 Task: Look for space in Oakland from 12th april 2023 to 15th april 2023 for 1 adult in price range Rs.18000 to Rs.26000. Place can be private room with 1  bedroom having 1 bed and 1 bathroom. Property type can be hotel. Amenities needed are: wifiair conditioning. Booking option can be instant book. Required host language is English.
Action: Mouse moved to (373, 431)
Screenshot: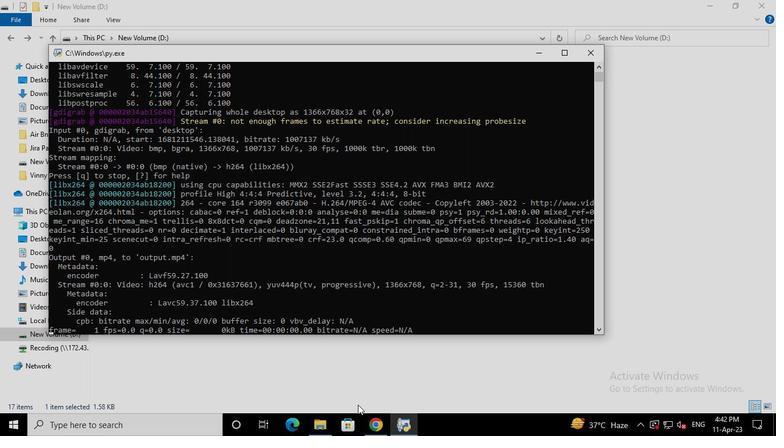 
Action: Mouse pressed left at (373, 431)
Screenshot: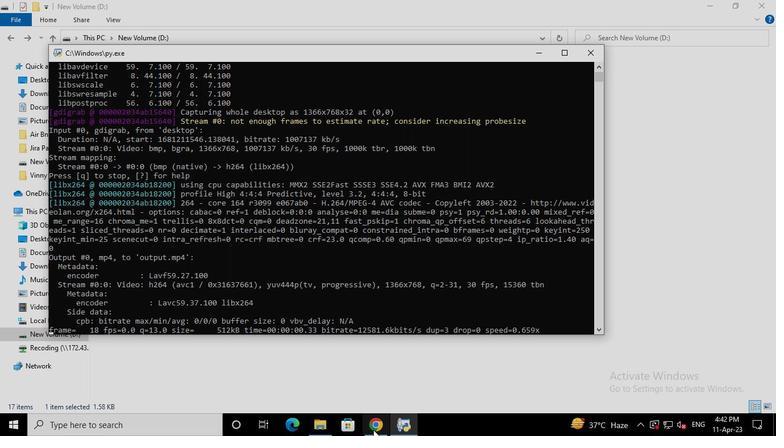 
Action: Mouse moved to (304, 106)
Screenshot: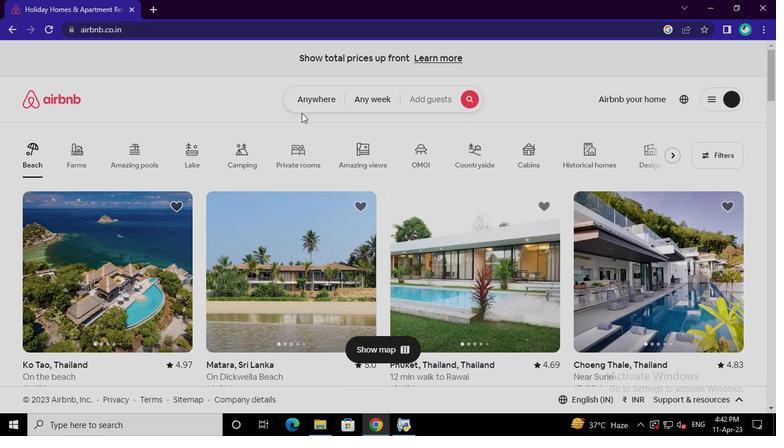 
Action: Mouse pressed left at (304, 106)
Screenshot: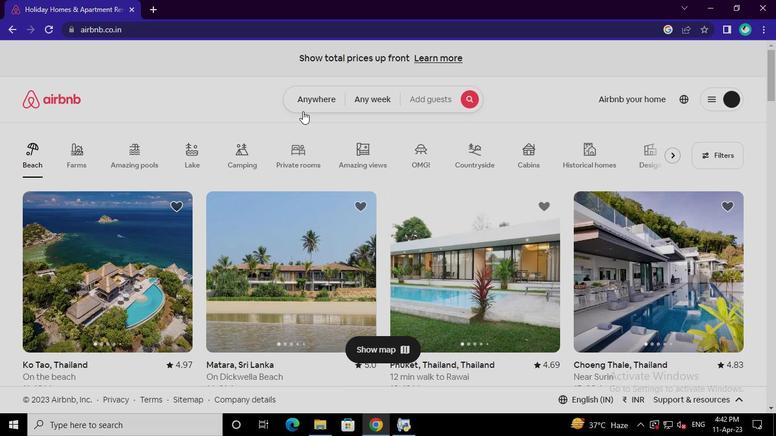 
Action: Mouse moved to (208, 151)
Screenshot: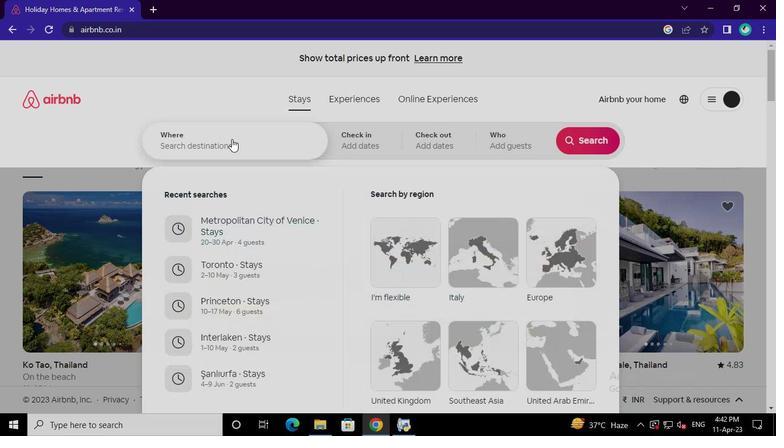 
Action: Mouse pressed left at (208, 151)
Screenshot: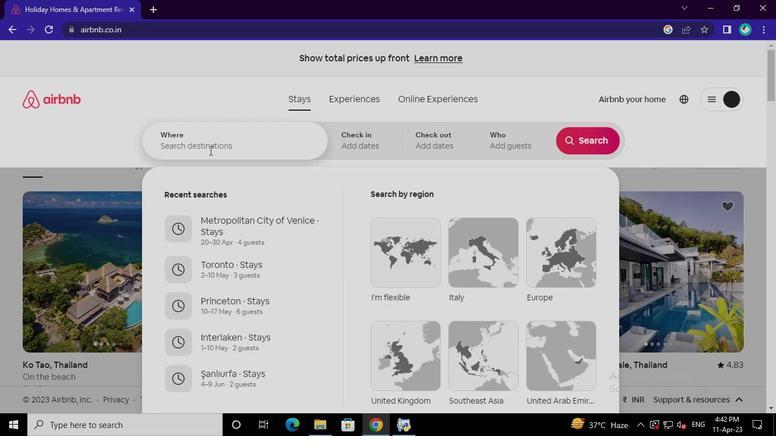 
Action: Keyboard o
Screenshot: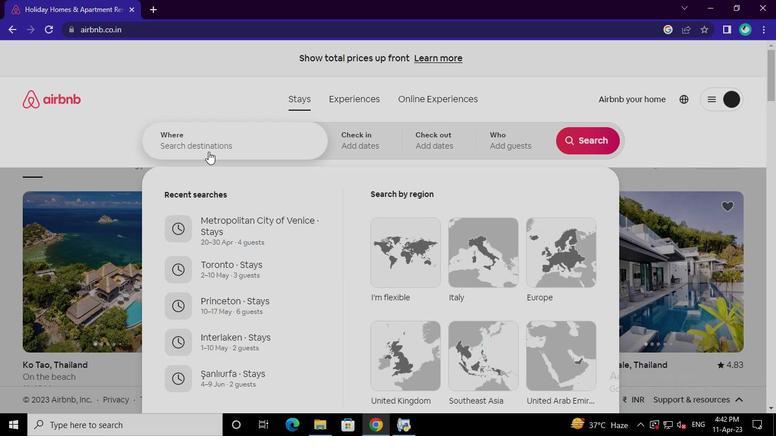 
Action: Keyboard a
Screenshot: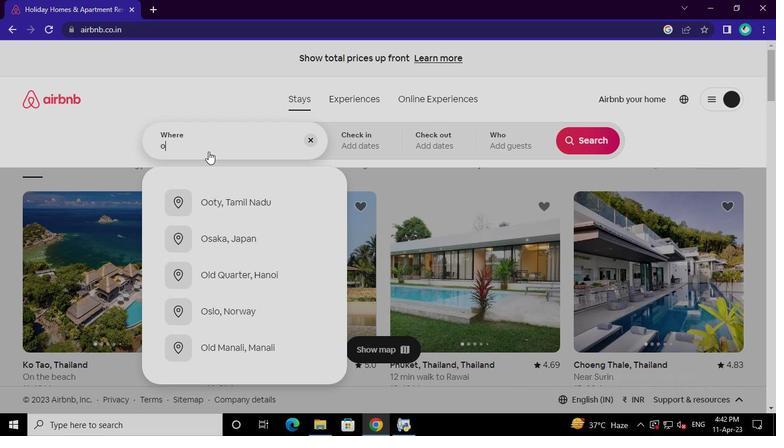 
Action: Keyboard k
Screenshot: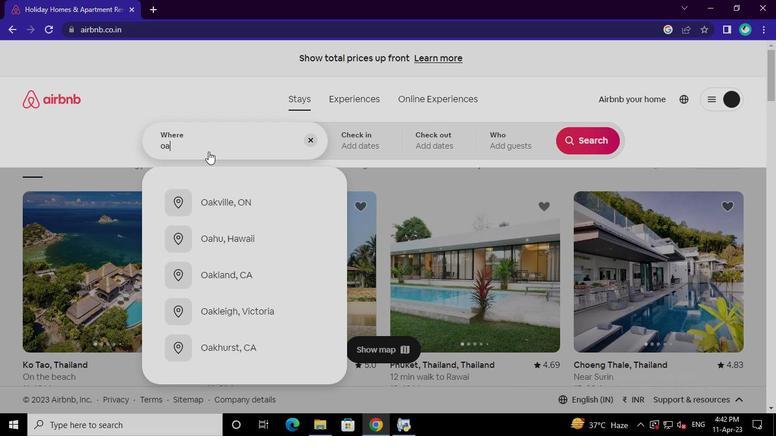 
Action: Keyboard l
Screenshot: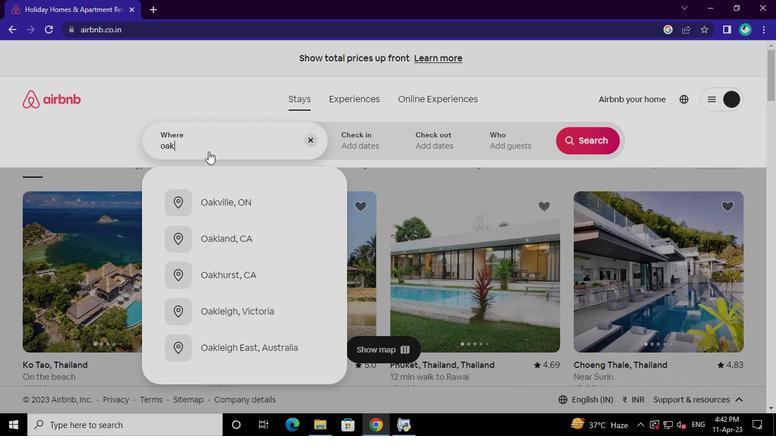 
Action: Keyboard a
Screenshot: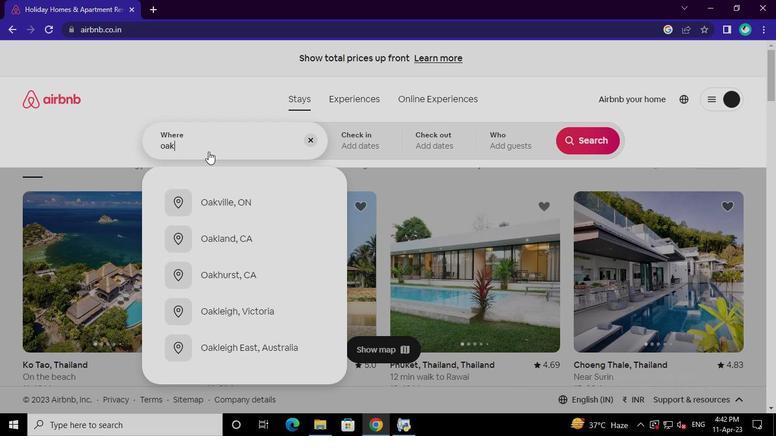 
Action: Keyboard n
Screenshot: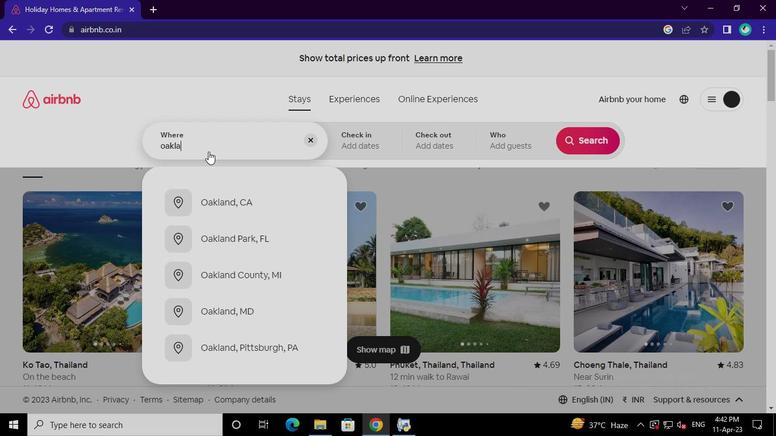 
Action: Keyboard d
Screenshot: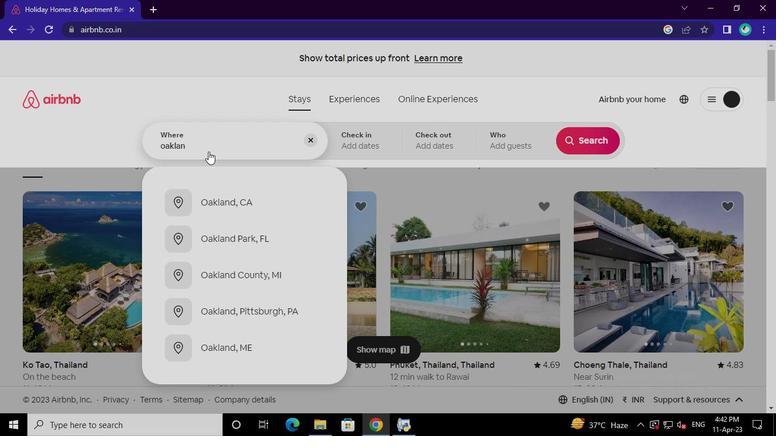
Action: Mouse moved to (228, 192)
Screenshot: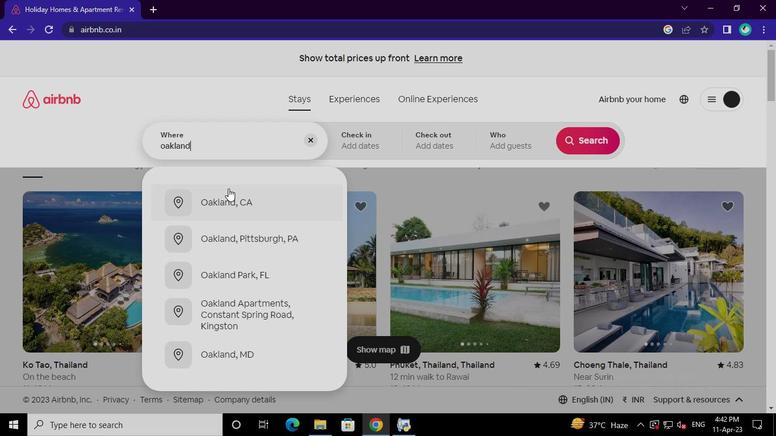 
Action: Mouse pressed left at (228, 192)
Screenshot: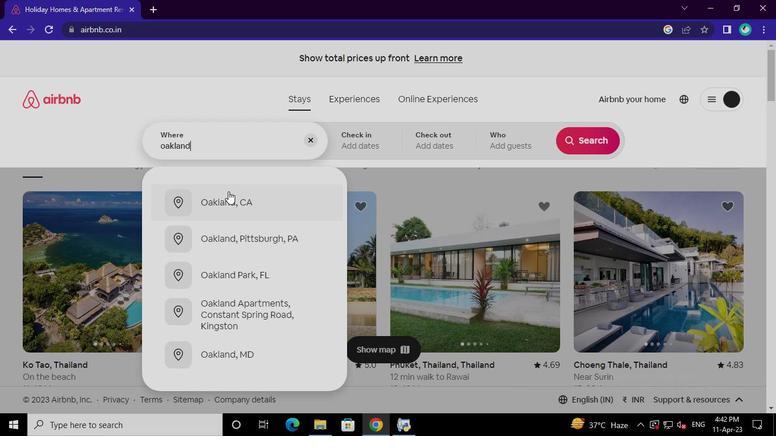 
Action: Mouse moved to (268, 332)
Screenshot: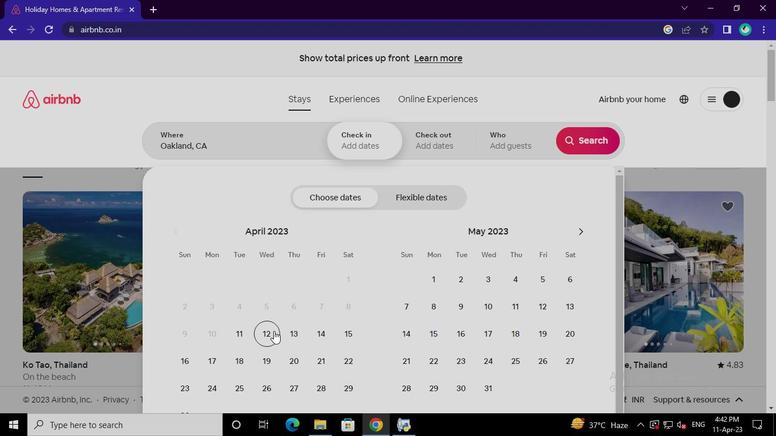 
Action: Mouse pressed left at (268, 332)
Screenshot: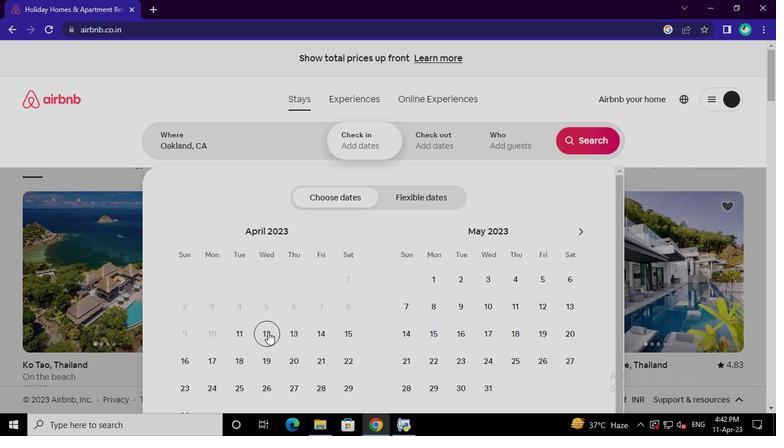 
Action: Mouse moved to (353, 336)
Screenshot: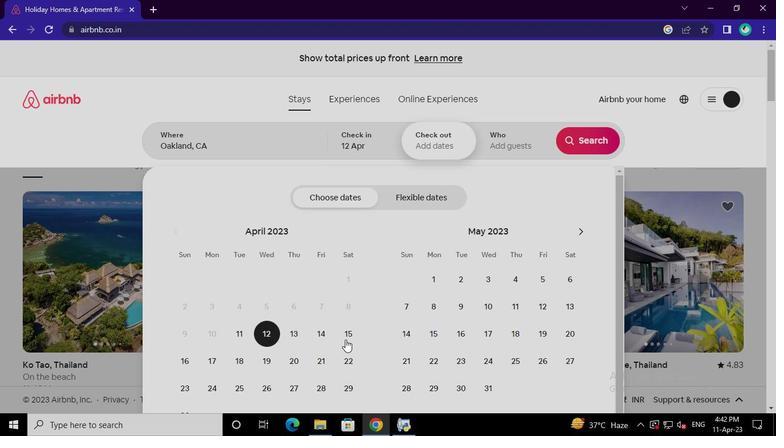 
Action: Mouse pressed left at (353, 336)
Screenshot: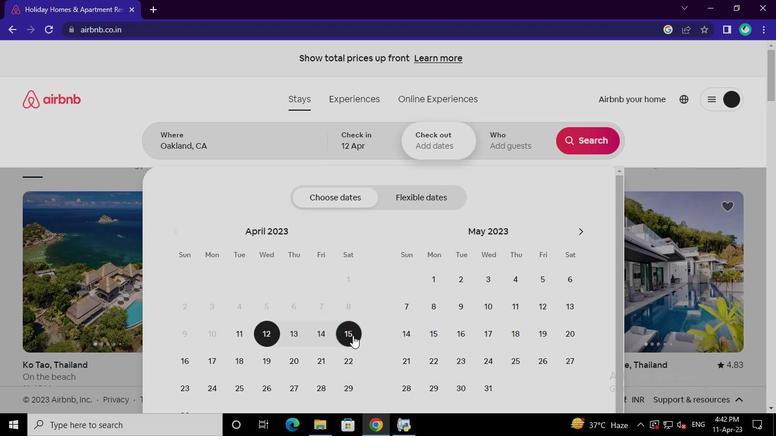 
Action: Mouse moved to (507, 148)
Screenshot: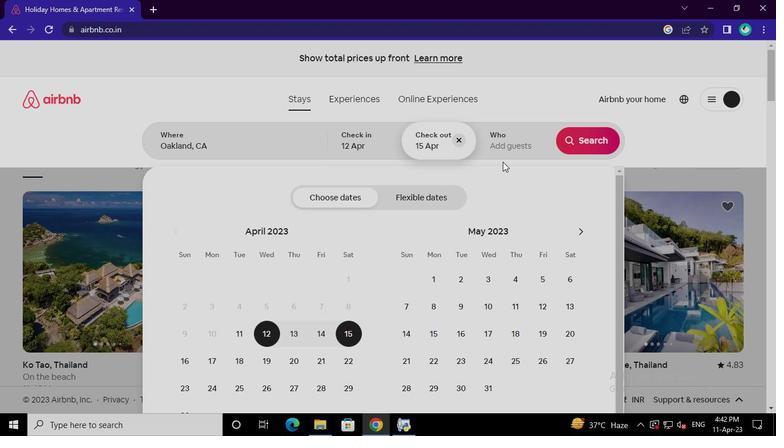 
Action: Mouse pressed left at (507, 148)
Screenshot: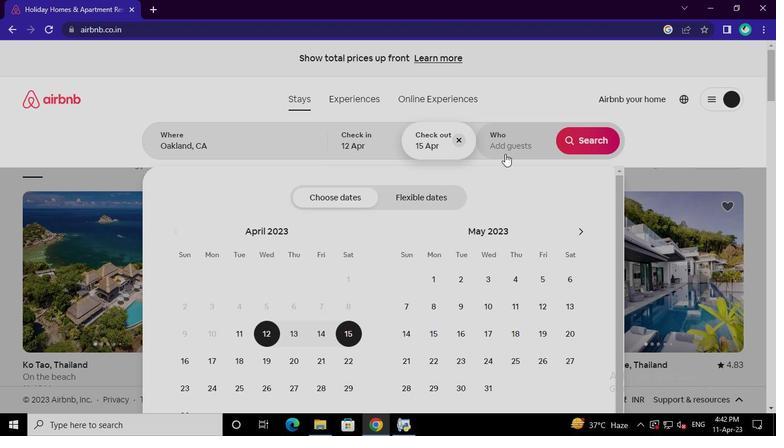 
Action: Mouse moved to (593, 199)
Screenshot: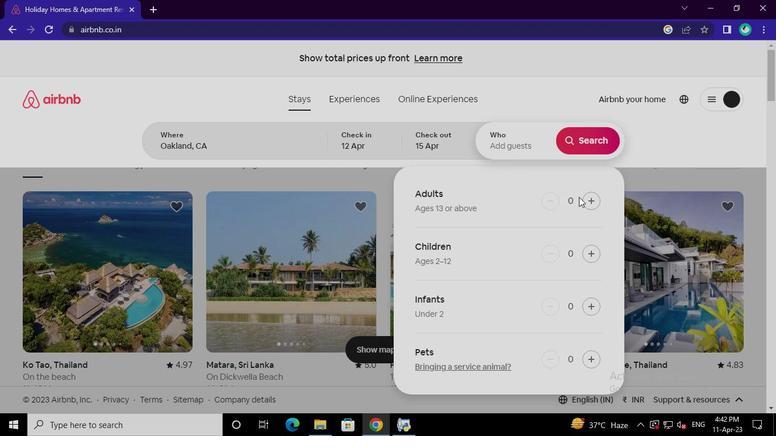 
Action: Mouse pressed left at (593, 199)
Screenshot: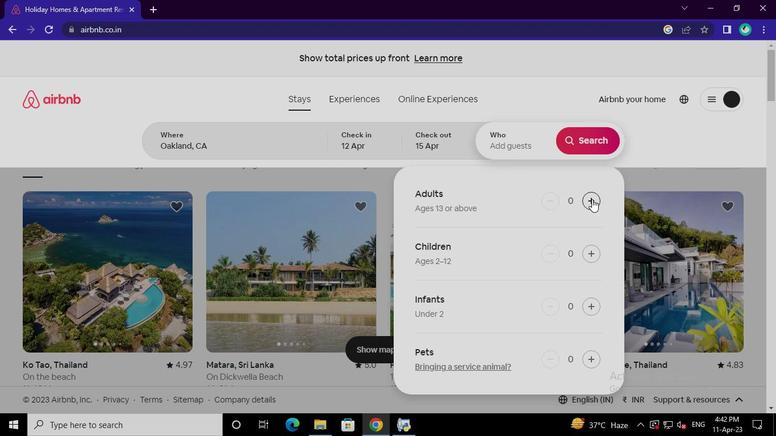 
Action: Mouse moved to (593, 143)
Screenshot: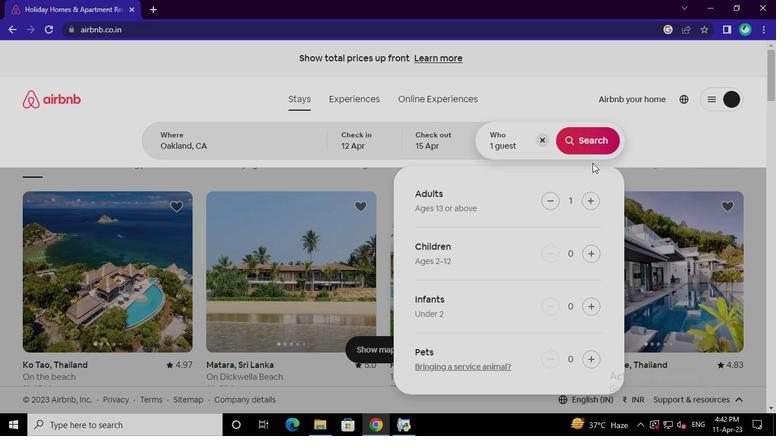 
Action: Mouse pressed left at (593, 143)
Screenshot: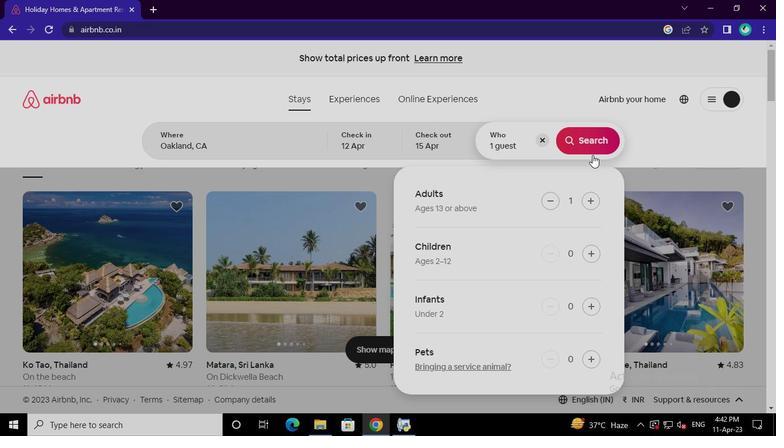 
Action: Mouse moved to (719, 112)
Screenshot: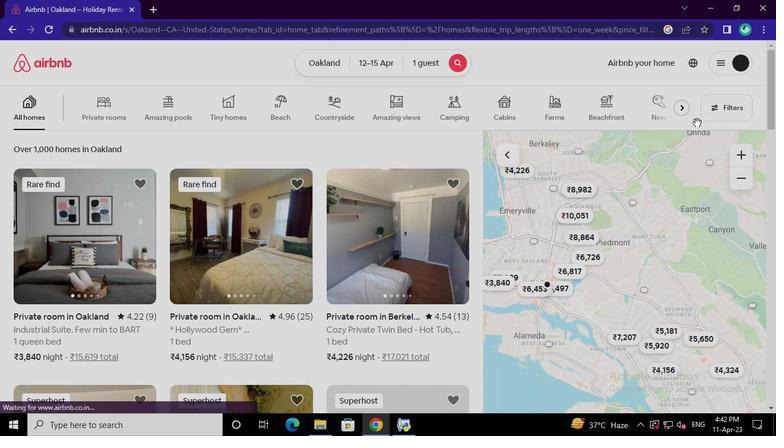 
Action: Mouse pressed left at (719, 112)
Screenshot: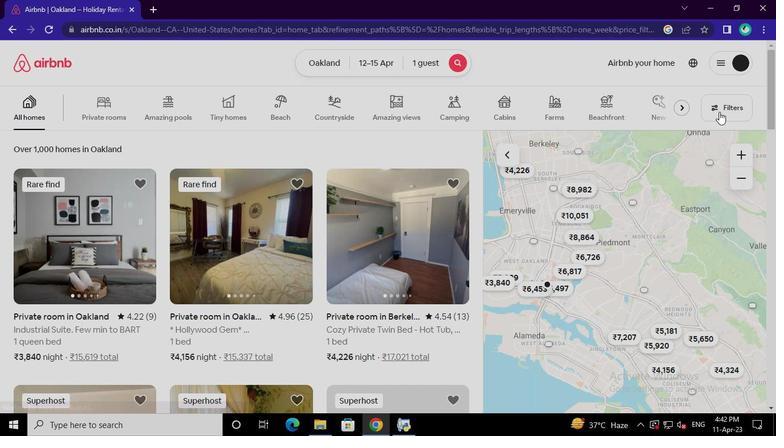 
Action: Mouse moved to (304, 255)
Screenshot: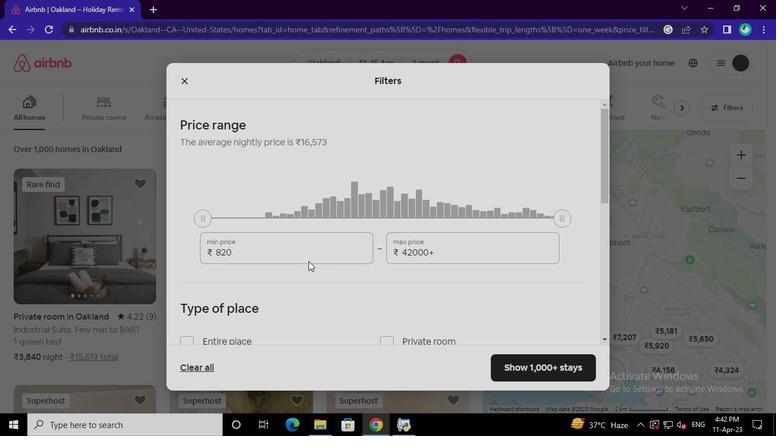 
Action: Mouse pressed left at (304, 255)
Screenshot: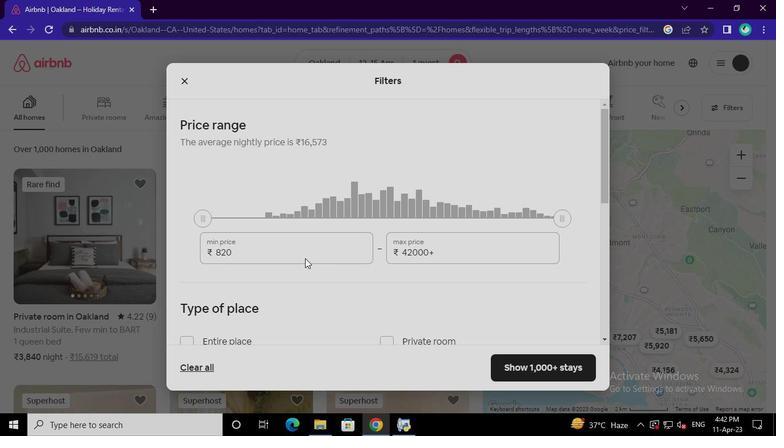 
Action: Keyboard Key.backspace
Screenshot: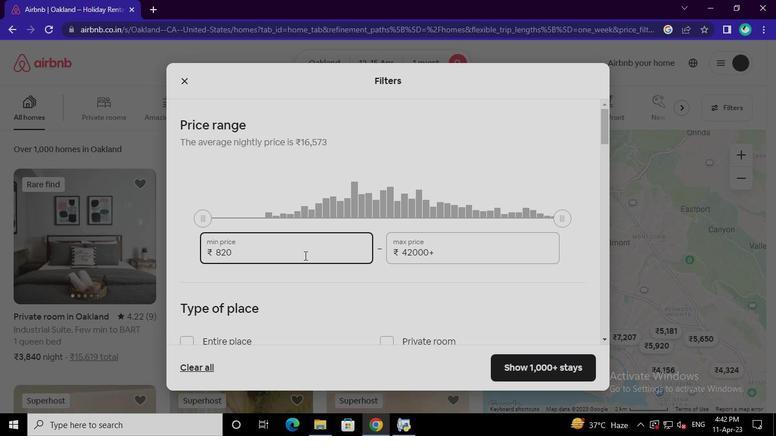 
Action: Keyboard Key.backspace
Screenshot: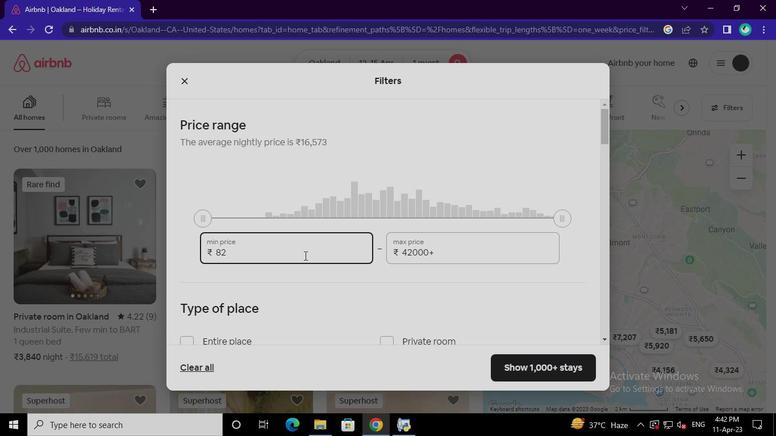 
Action: Keyboard Key.backspace
Screenshot: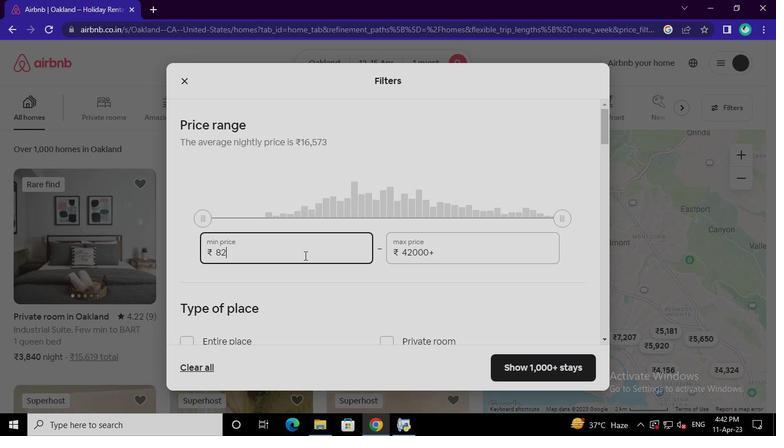 
Action: Keyboard Key.backspace
Screenshot: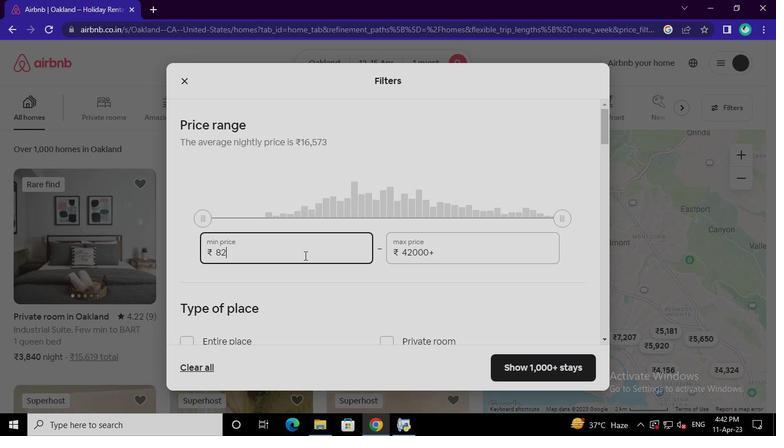 
Action: Keyboard Key.backspace
Screenshot: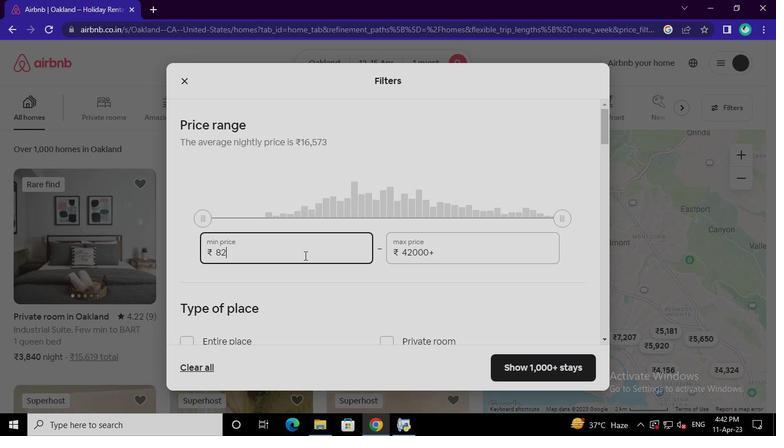 
Action: Keyboard Key.backspace
Screenshot: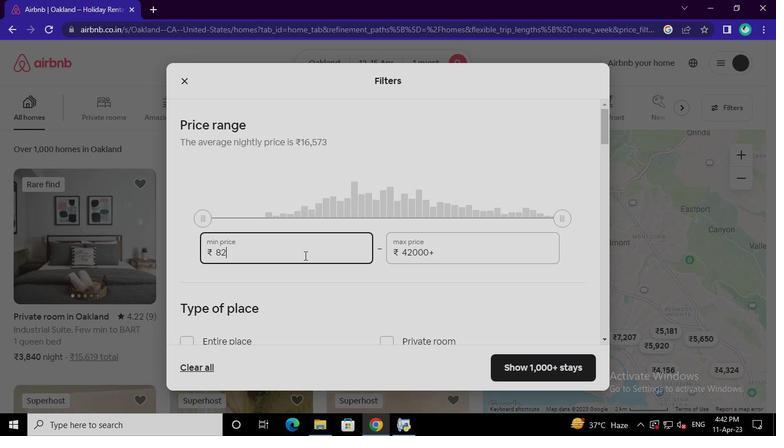 
Action: Keyboard Key.backspace
Screenshot: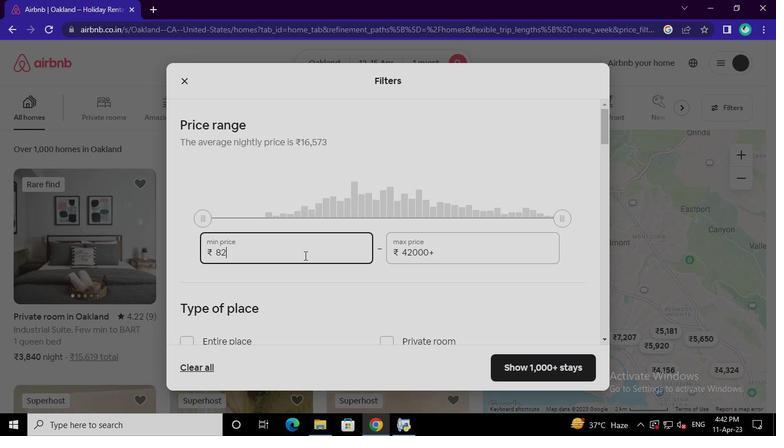
Action: Keyboard Key.backspace
Screenshot: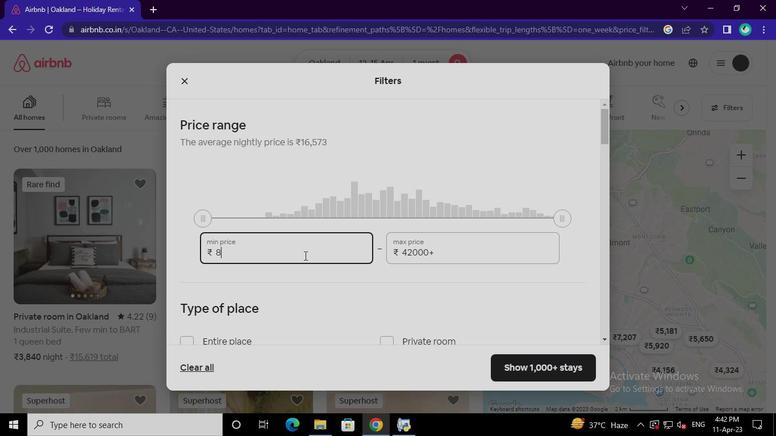 
Action: Keyboard Key.backspace
Screenshot: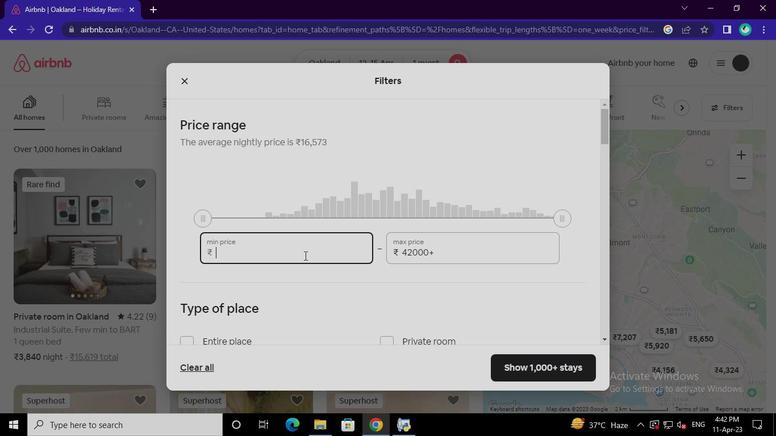 
Action: Keyboard <97>
Screenshot: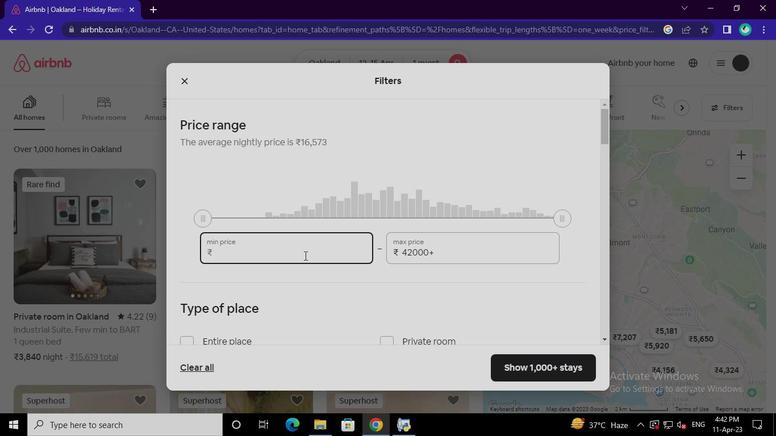 
Action: Keyboard <104>
Screenshot: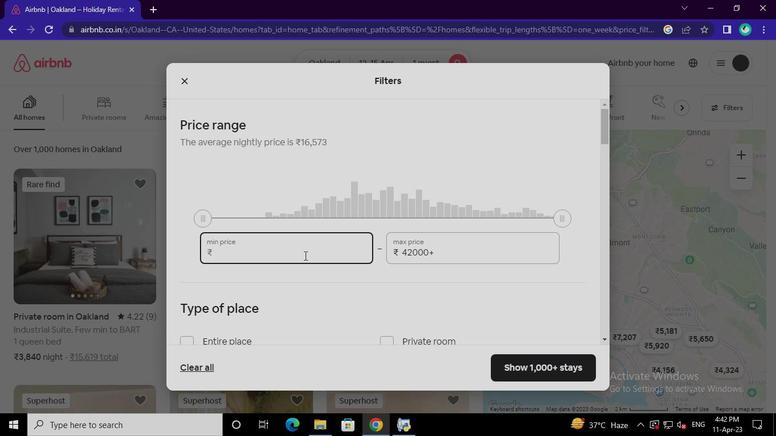 
Action: Keyboard <96>
Screenshot: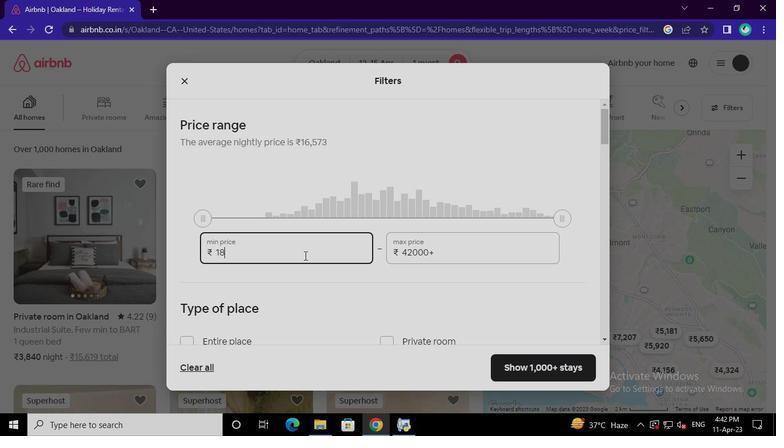 
Action: Keyboard <96>
Screenshot: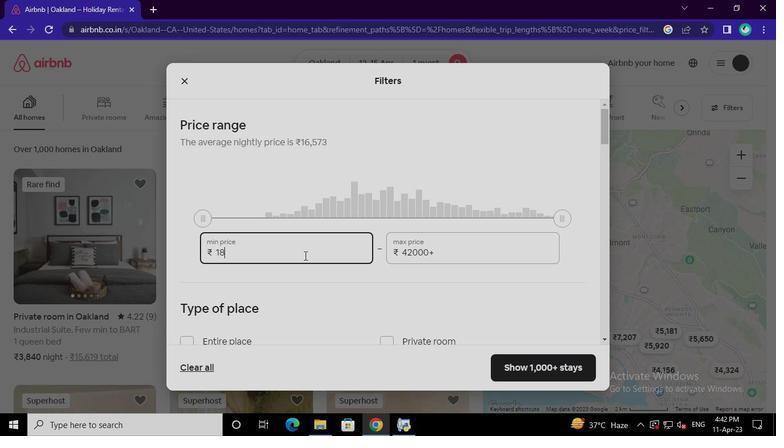 
Action: Keyboard <96>
Screenshot: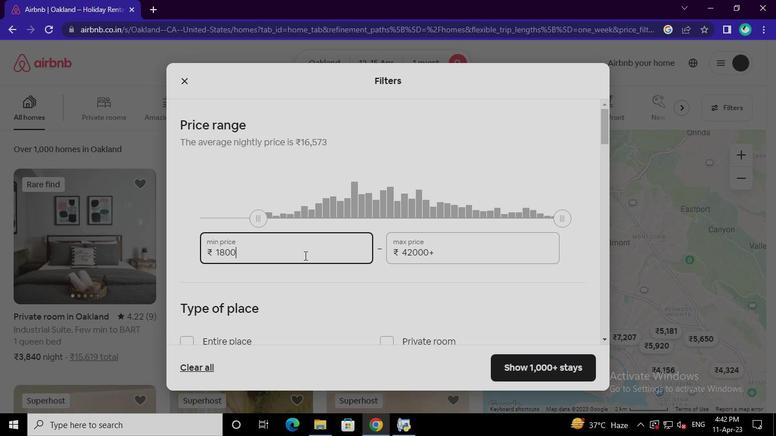 
Action: Mouse moved to (439, 253)
Screenshot: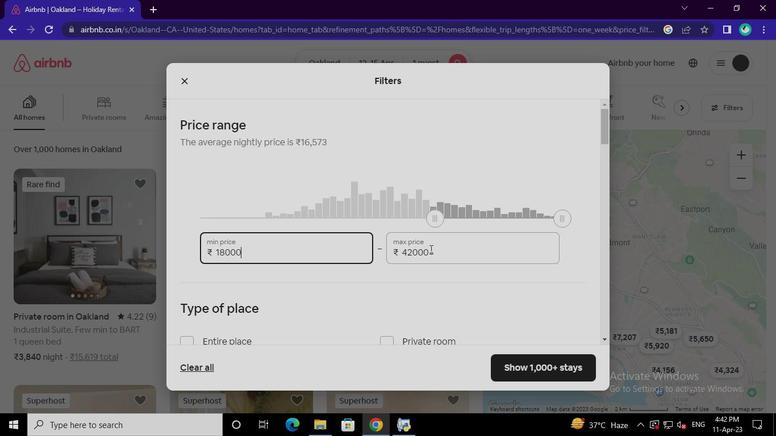 
Action: Mouse pressed left at (439, 253)
Screenshot: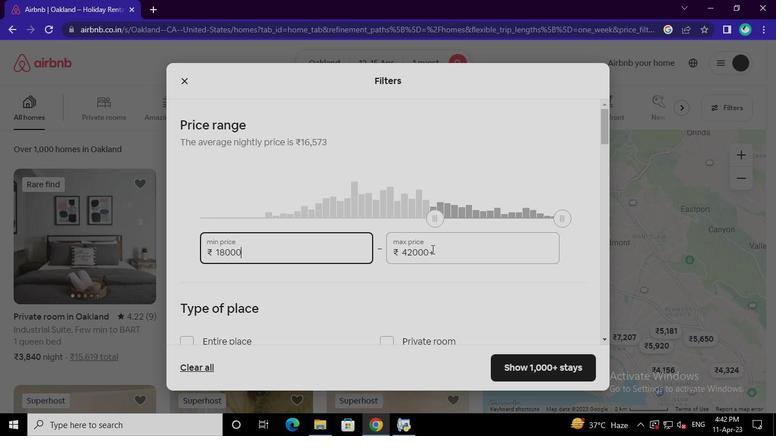 
Action: Keyboard Key.backspace
Screenshot: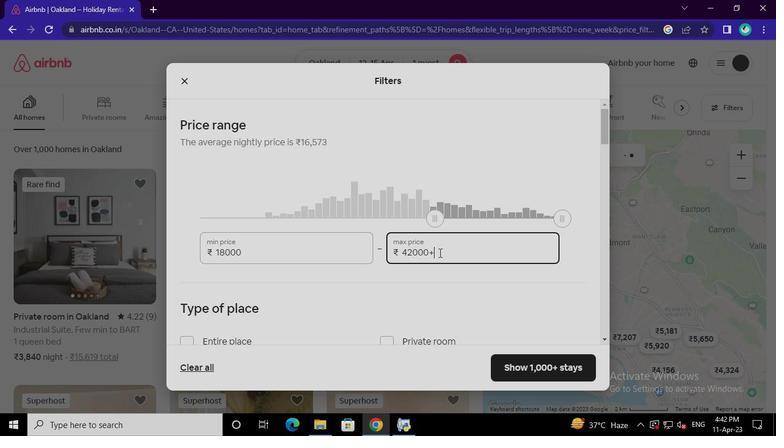 
Action: Keyboard Key.backspace
Screenshot: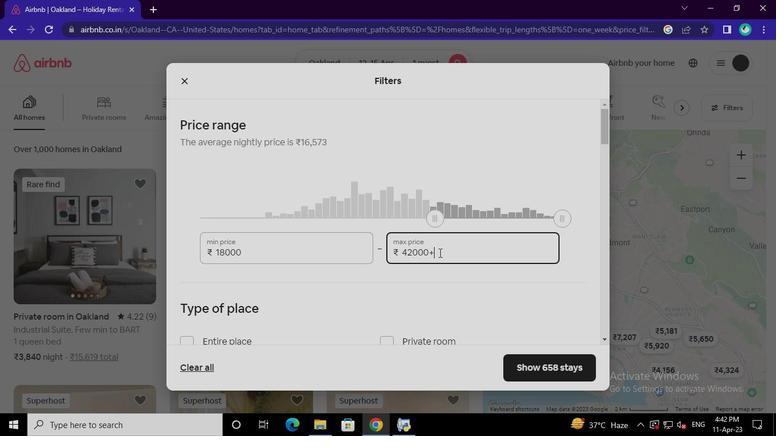 
Action: Keyboard Key.backspace
Screenshot: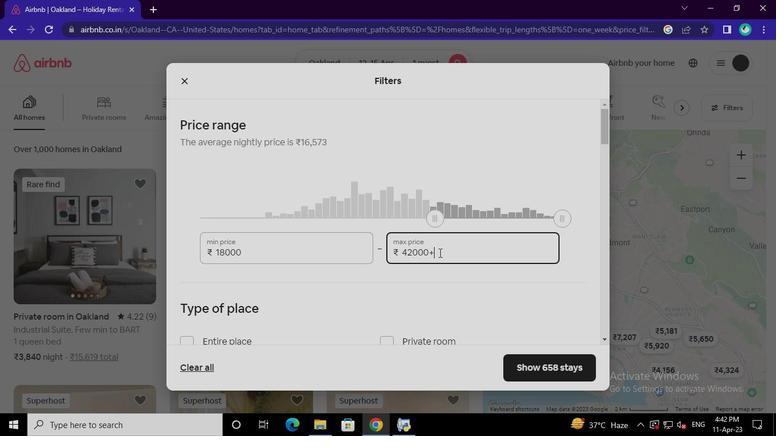 
Action: Keyboard Key.backspace
Screenshot: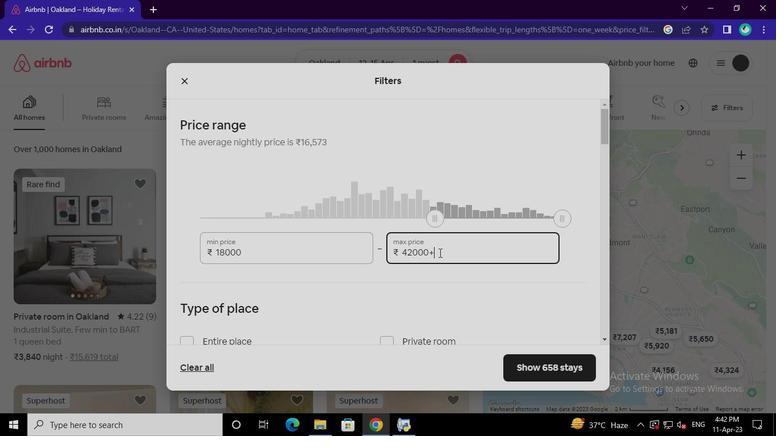 
Action: Keyboard Key.backspace
Screenshot: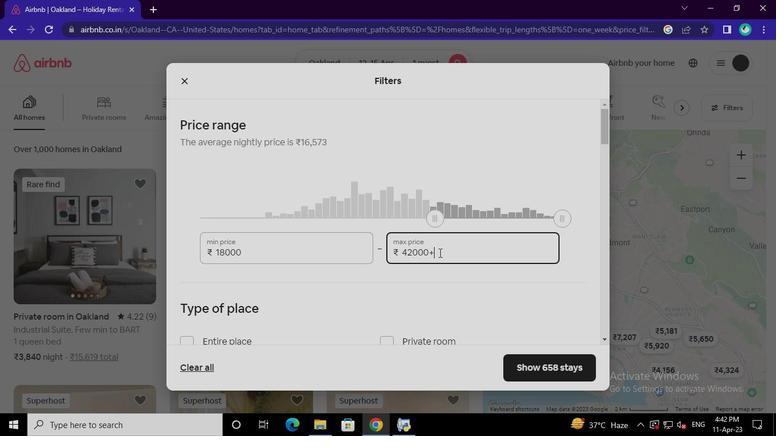 
Action: Keyboard Key.backspace
Screenshot: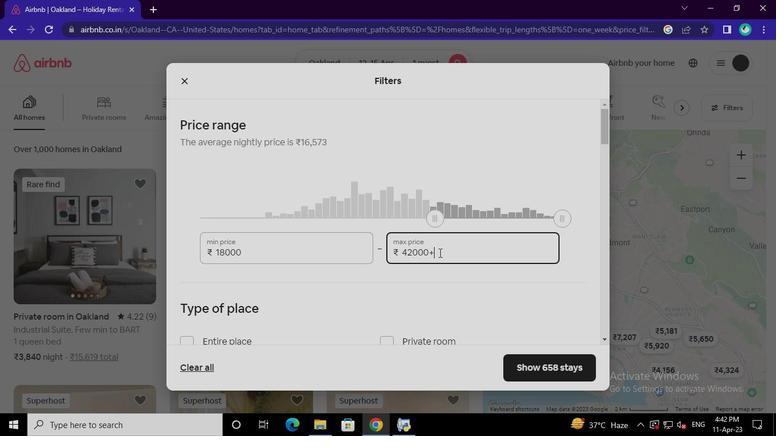 
Action: Keyboard Key.backspace
Screenshot: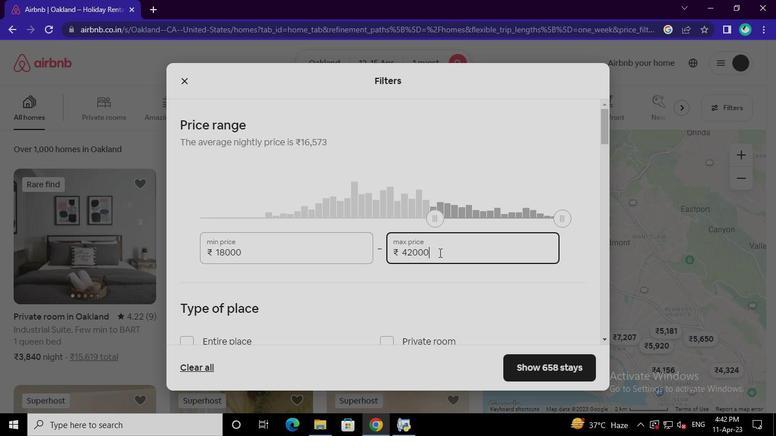 
Action: Keyboard Key.backspace
Screenshot: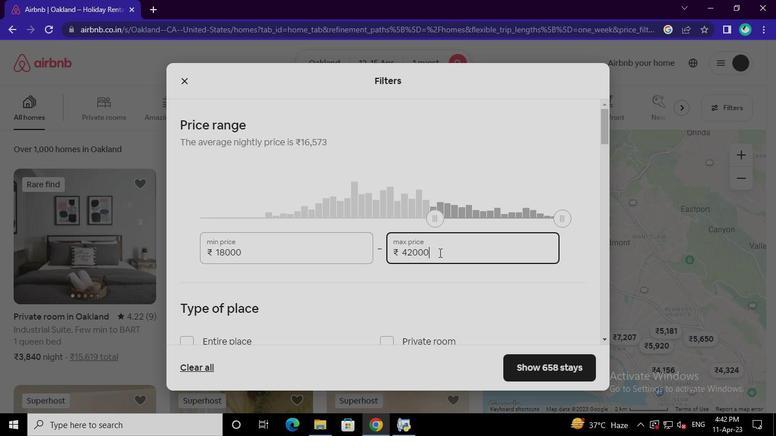 
Action: Keyboard Key.backspace
Screenshot: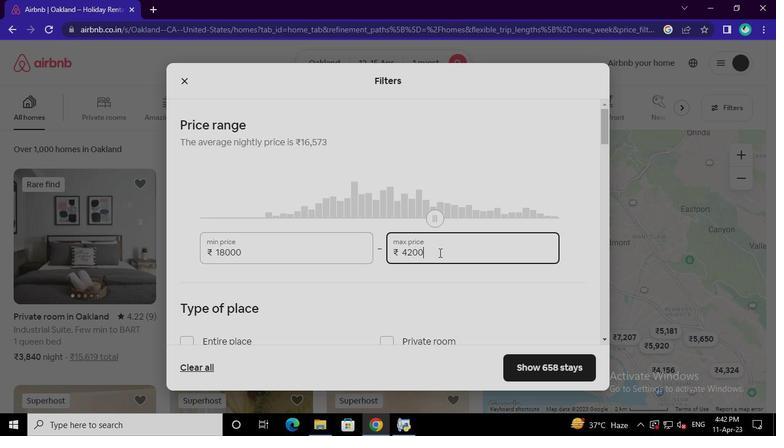 
Action: Keyboard Key.backspace
Screenshot: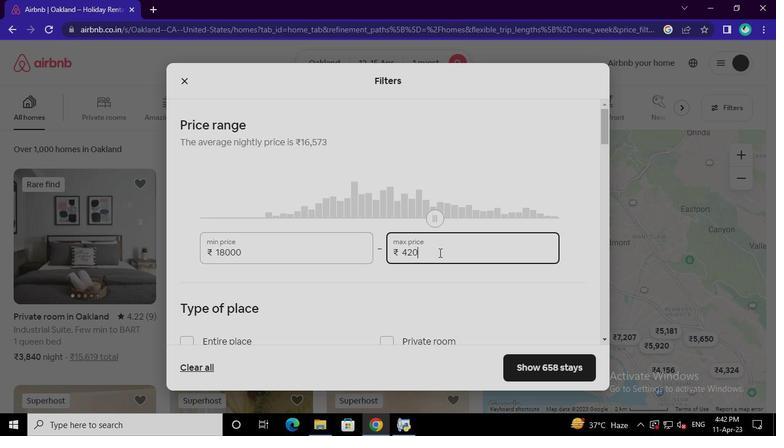 
Action: Keyboard Key.backspace
Screenshot: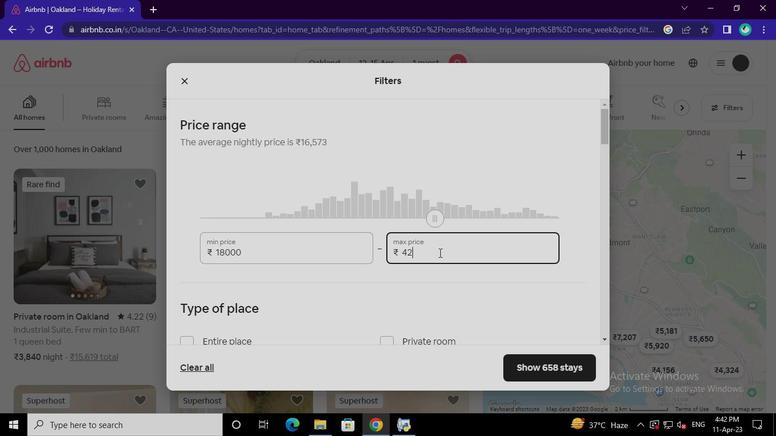 
Action: Keyboard Key.backspace
Screenshot: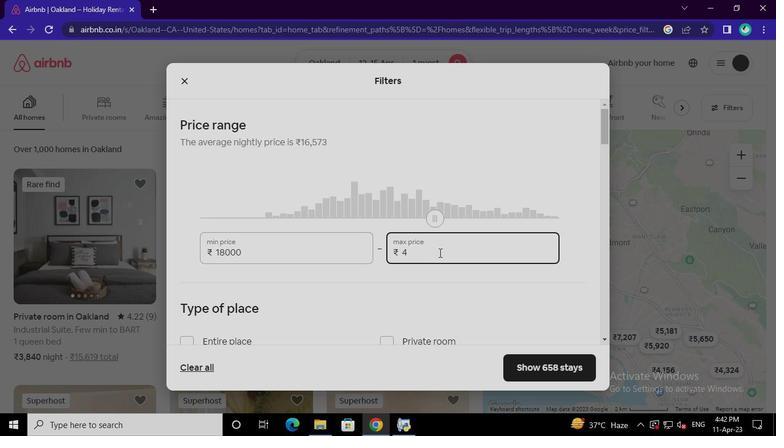 
Action: Keyboard Key.backspace
Screenshot: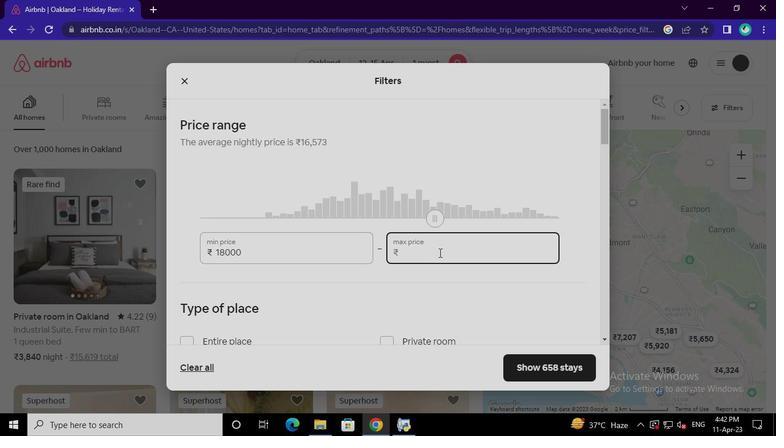 
Action: Keyboard <98>
Screenshot: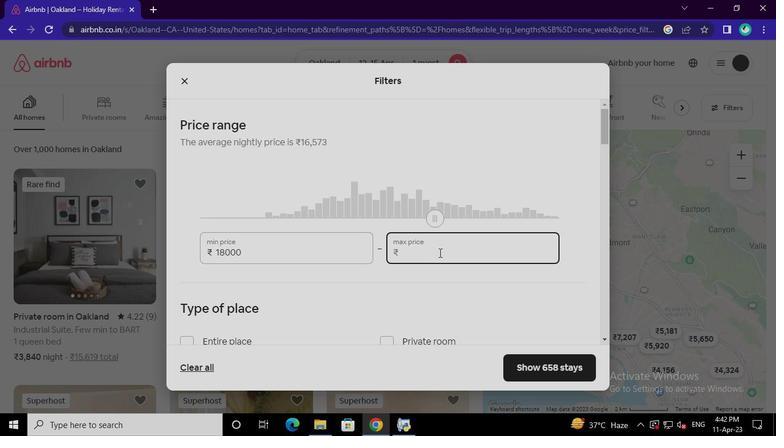 
Action: Keyboard <102>
Screenshot: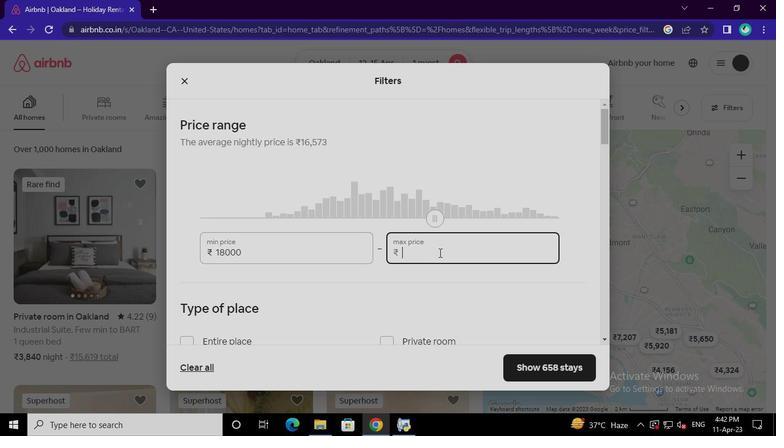 
Action: Keyboard <96>
Screenshot: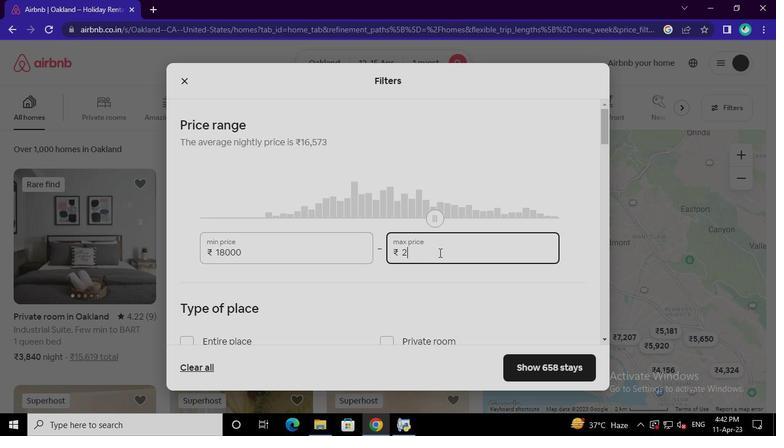 
Action: Keyboard <96>
Screenshot: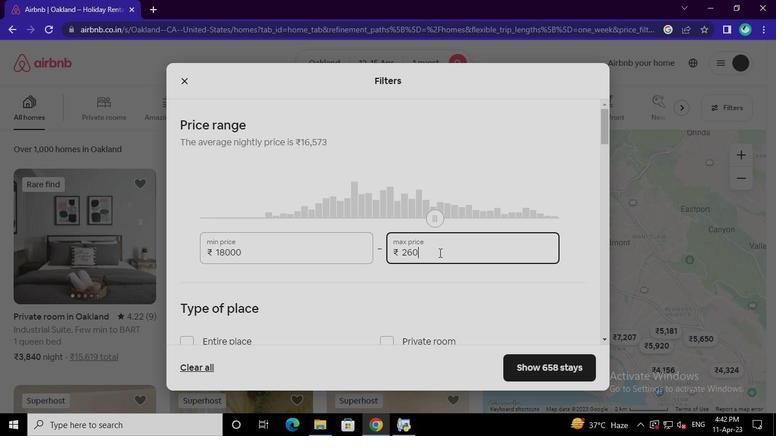 
Action: Keyboard <96>
Screenshot: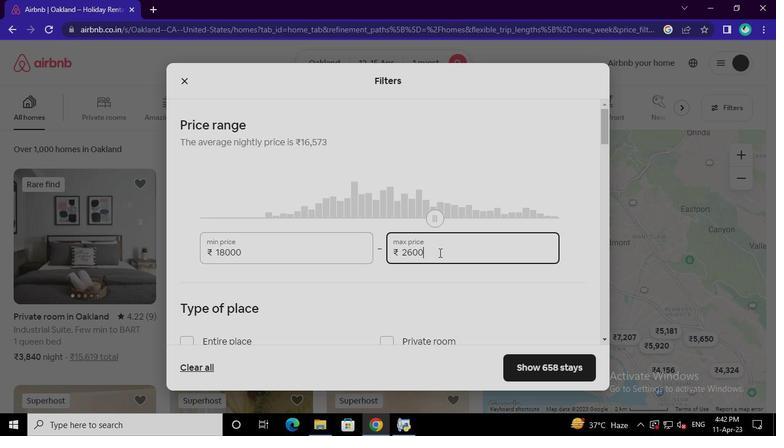 
Action: Mouse moved to (384, 229)
Screenshot: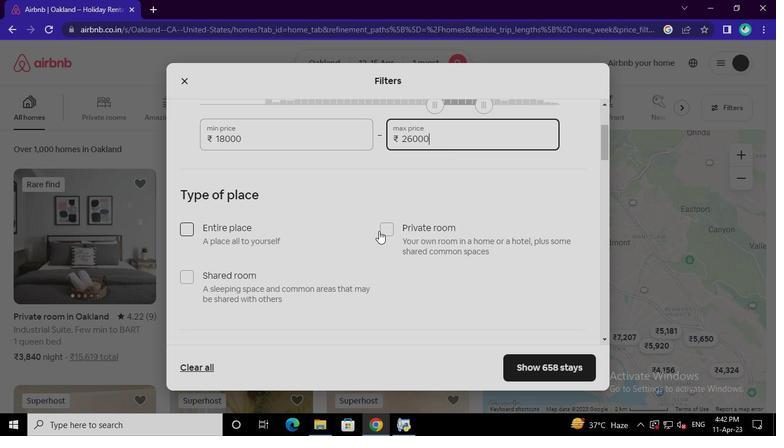 
Action: Mouse pressed left at (384, 229)
Screenshot: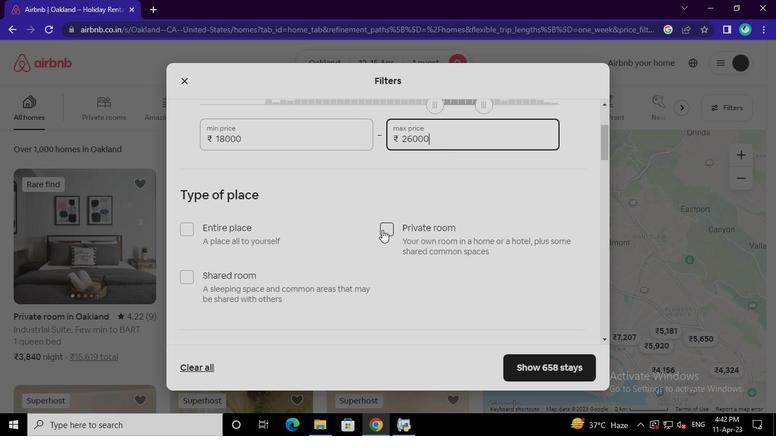 
Action: Mouse moved to (250, 297)
Screenshot: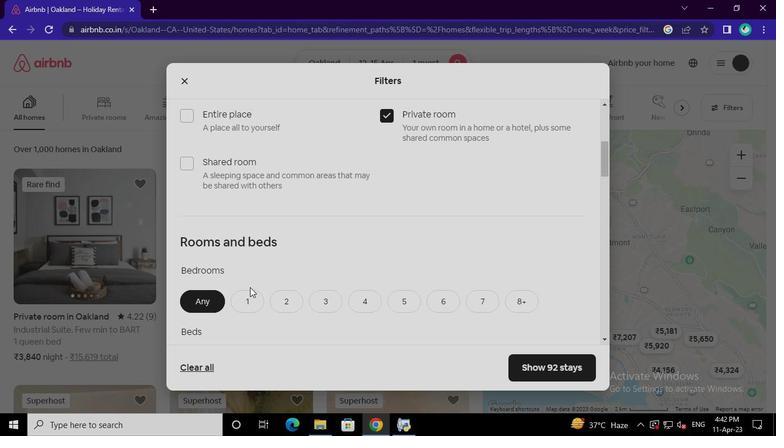 
Action: Mouse pressed left at (250, 297)
Screenshot: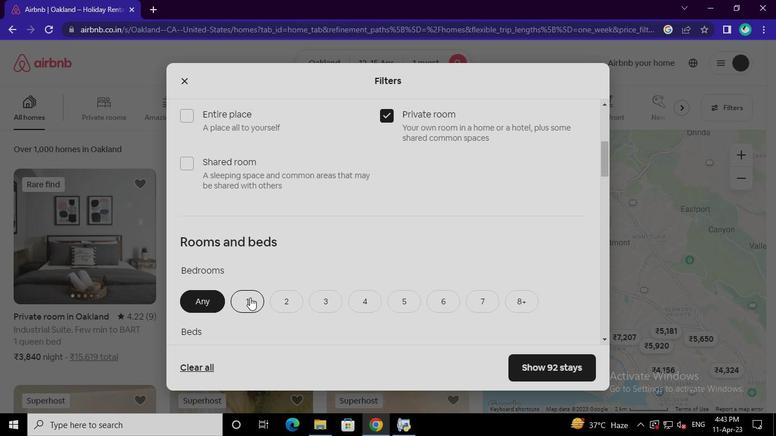 
Action: Mouse moved to (245, 254)
Screenshot: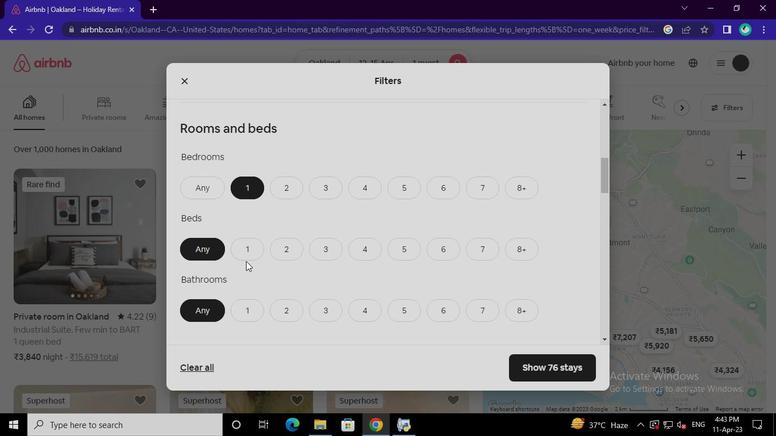 
Action: Mouse pressed left at (245, 254)
Screenshot: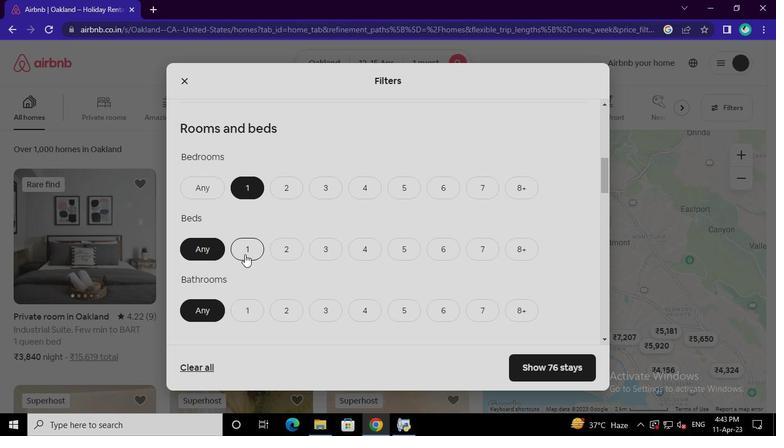 
Action: Mouse moved to (253, 307)
Screenshot: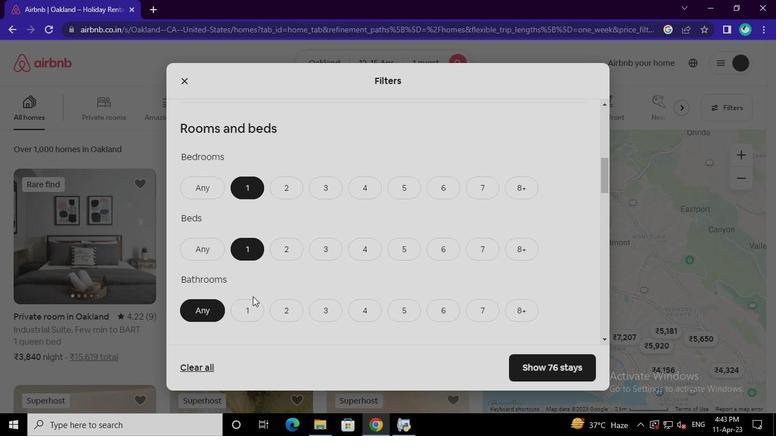 
Action: Mouse pressed left at (253, 307)
Screenshot: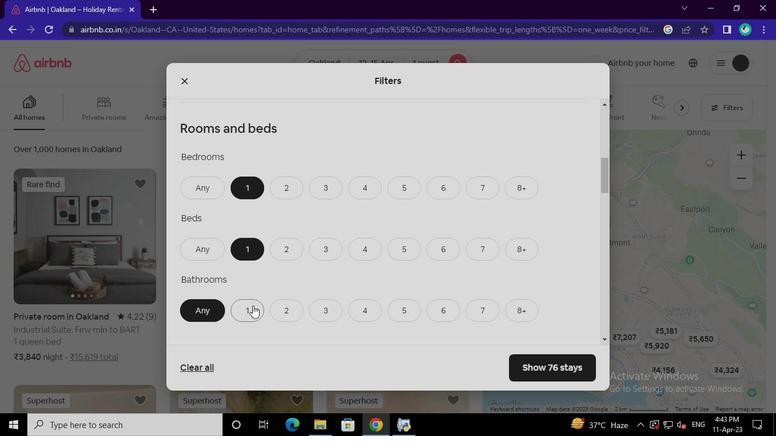 
Action: Mouse moved to (527, 252)
Screenshot: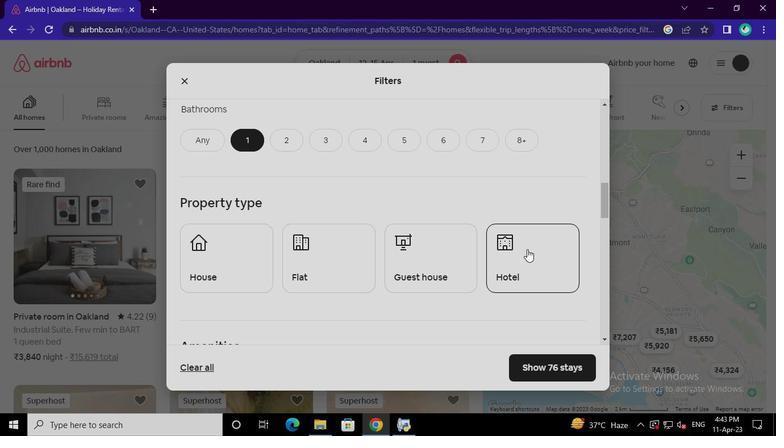 
Action: Mouse pressed left at (527, 252)
Screenshot: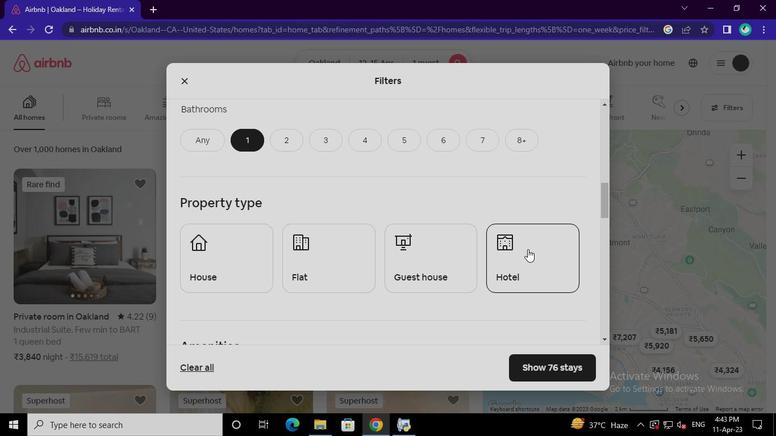 
Action: Mouse moved to (210, 320)
Screenshot: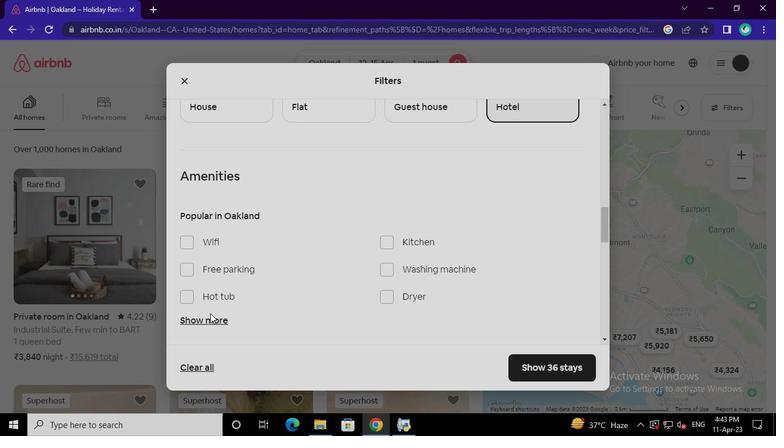 
Action: Mouse pressed left at (210, 320)
Screenshot: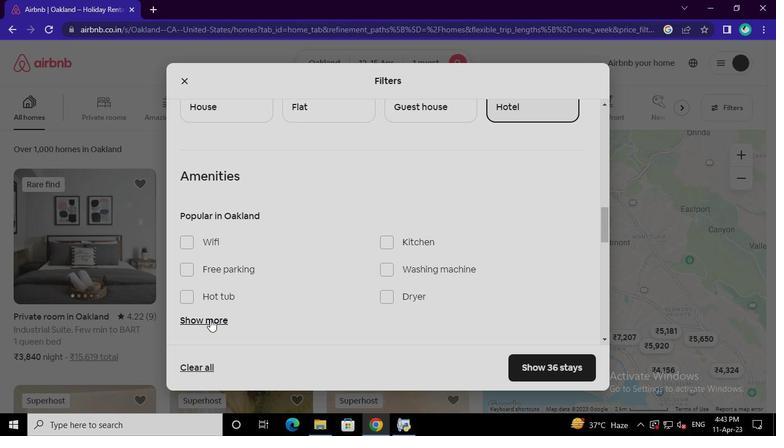 
Action: Mouse moved to (200, 118)
Screenshot: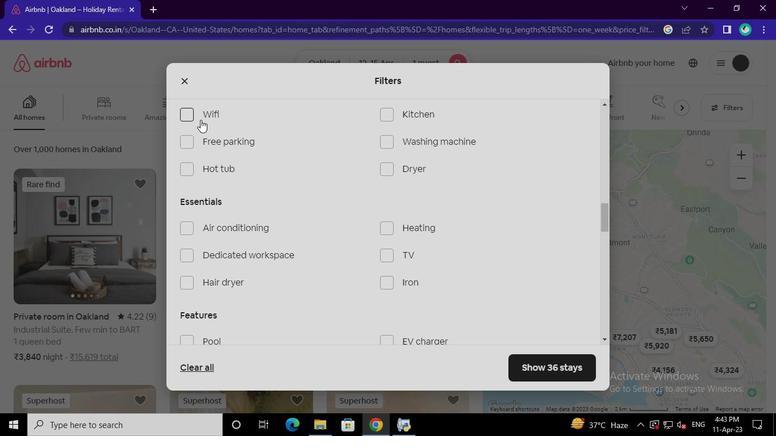 
Action: Mouse pressed left at (200, 118)
Screenshot: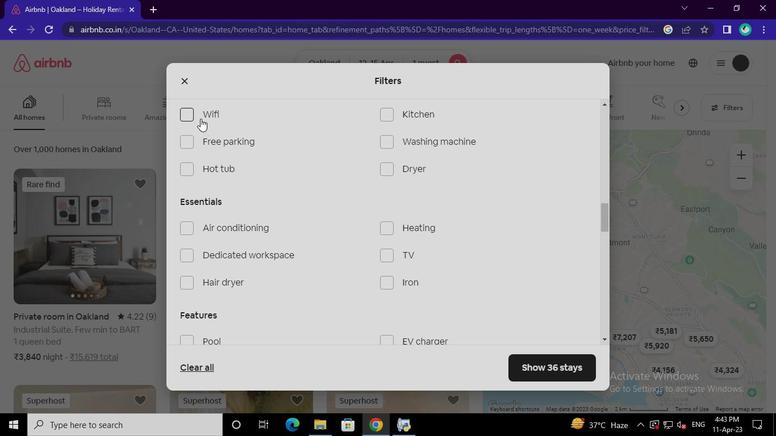 
Action: Mouse moved to (242, 225)
Screenshot: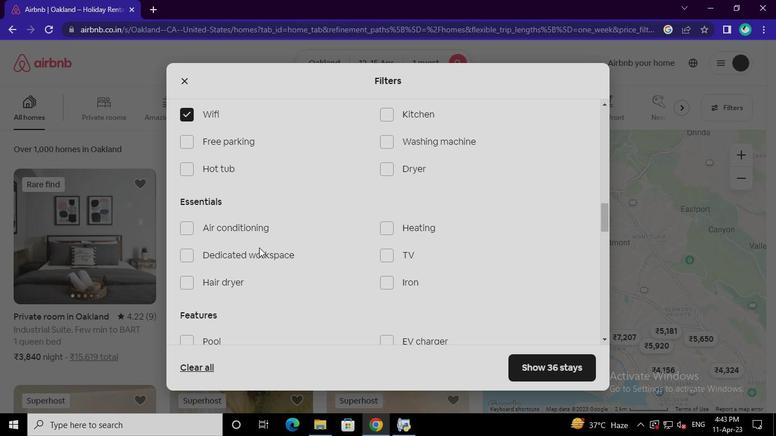 
Action: Mouse pressed left at (242, 225)
Screenshot: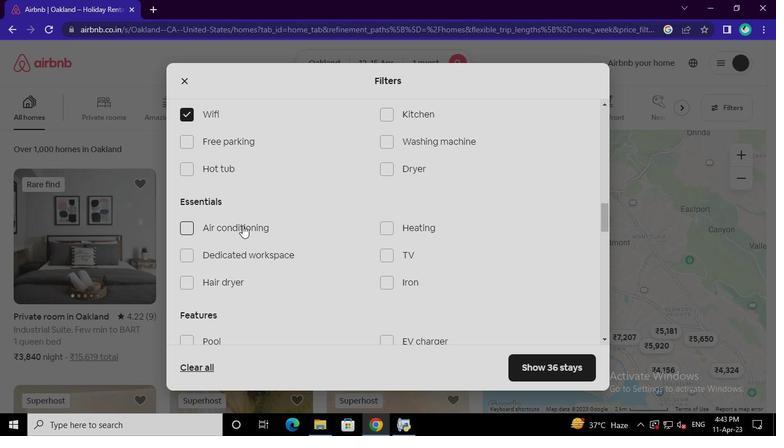 
Action: Mouse moved to (556, 206)
Screenshot: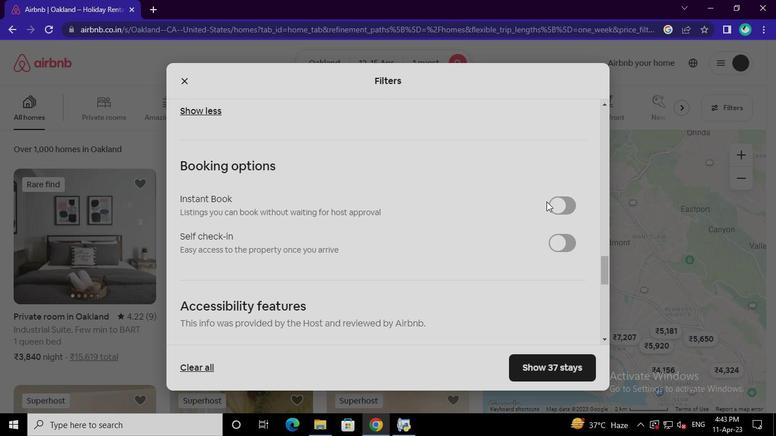 
Action: Mouse pressed left at (556, 206)
Screenshot: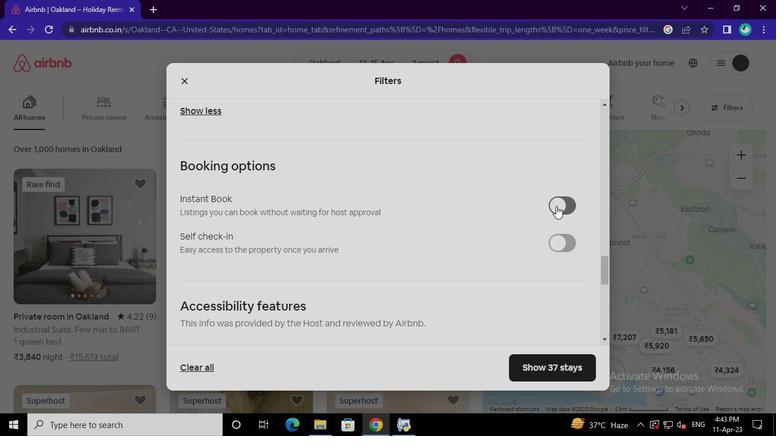 
Action: Mouse moved to (217, 263)
Screenshot: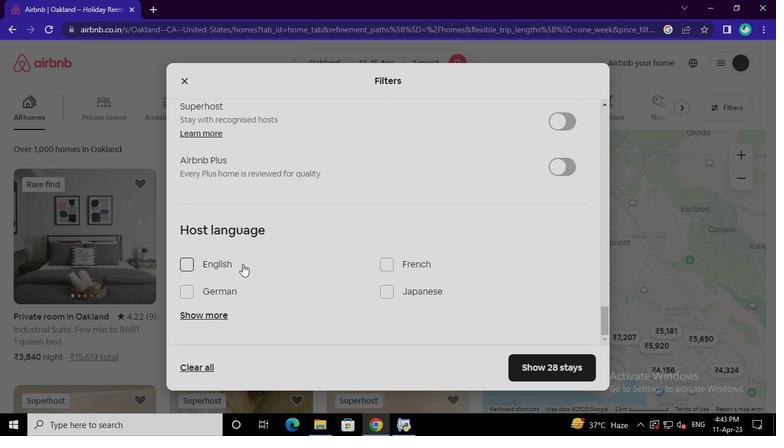 
Action: Mouse pressed left at (217, 263)
Screenshot: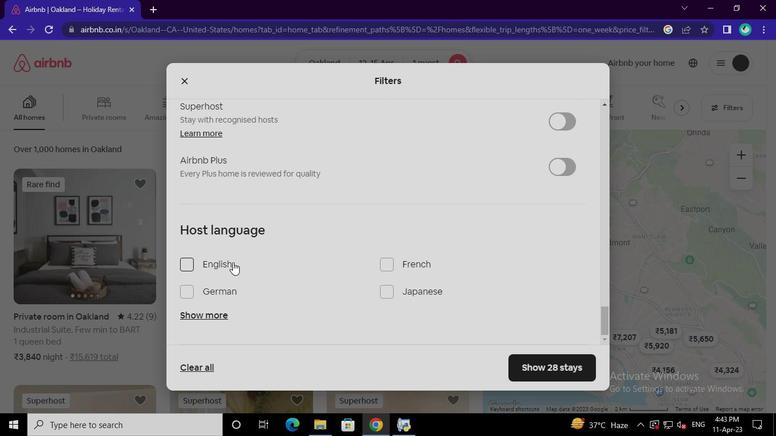 
Action: Mouse moved to (548, 367)
Screenshot: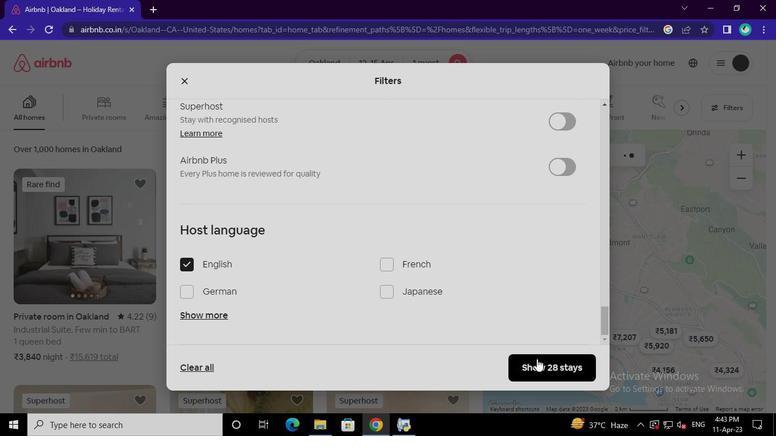 
Action: Mouse pressed left at (548, 367)
Screenshot: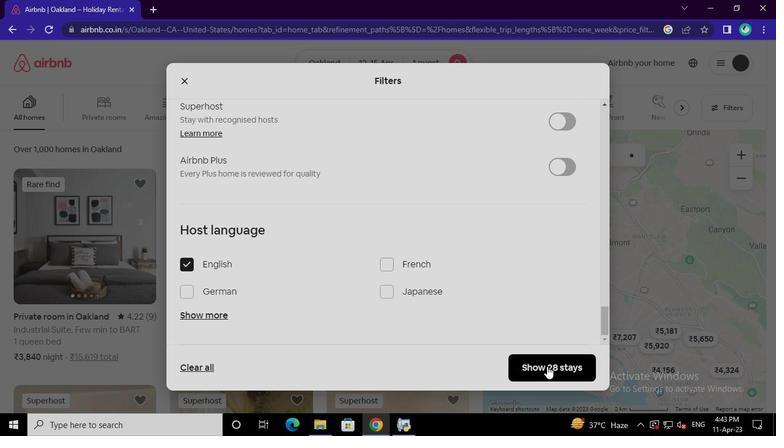 
Action: Mouse moved to (404, 433)
Screenshot: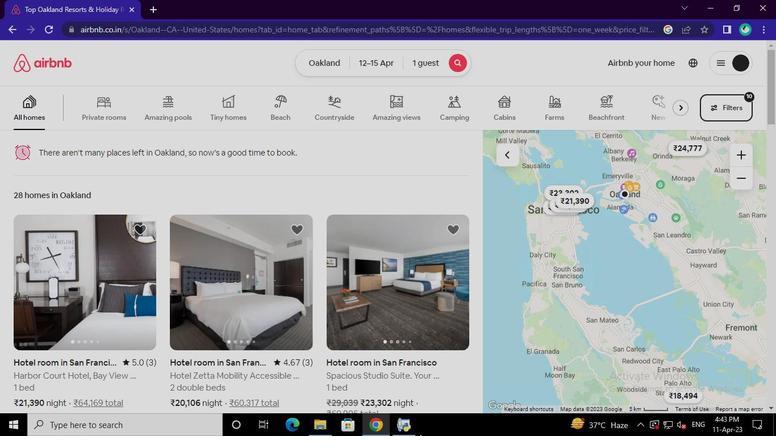 
Action: Mouse pressed left at (404, 433)
Screenshot: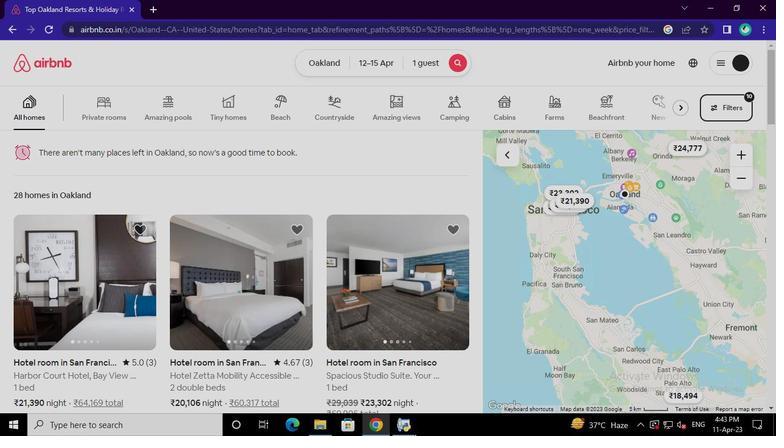 
Action: Mouse moved to (592, 55)
Screenshot: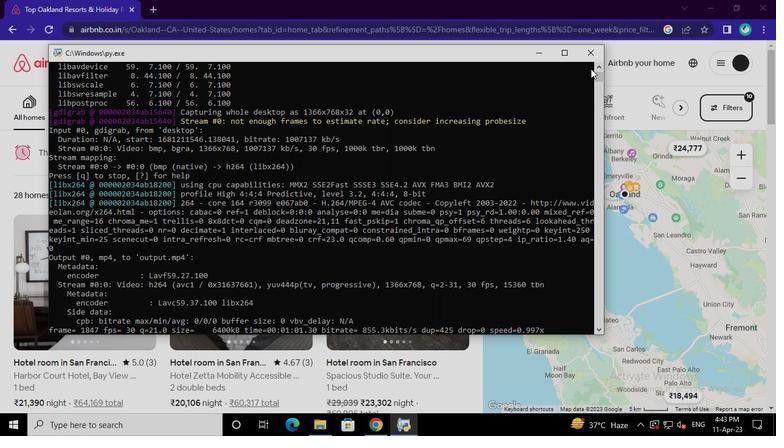 
Action: Mouse pressed left at (592, 55)
Screenshot: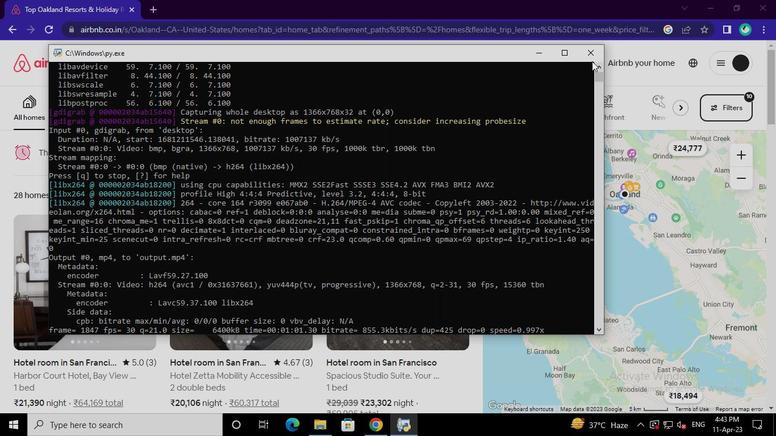 
